 Task: Add Checklist CL0003 to Card Card0003 in Board Board0001 in Development in Trello
Action: Mouse moved to (599, 46)
Screenshot: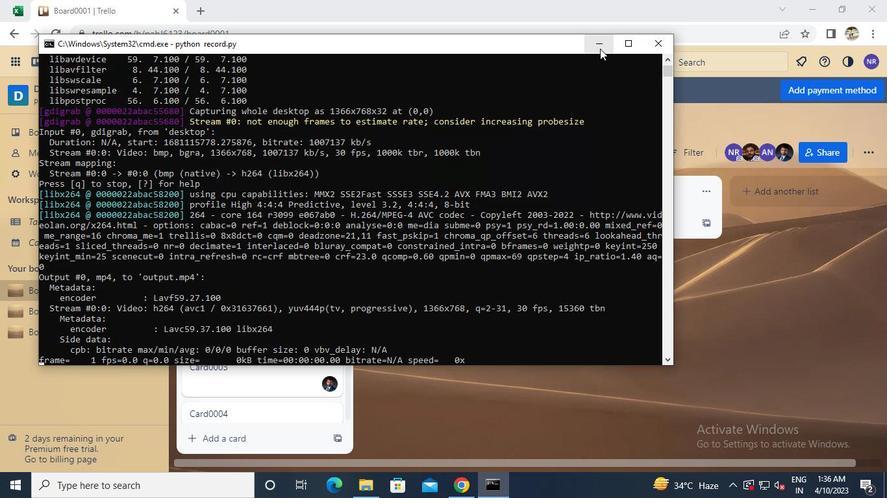 
Action: Mouse pressed left at (599, 46)
Screenshot: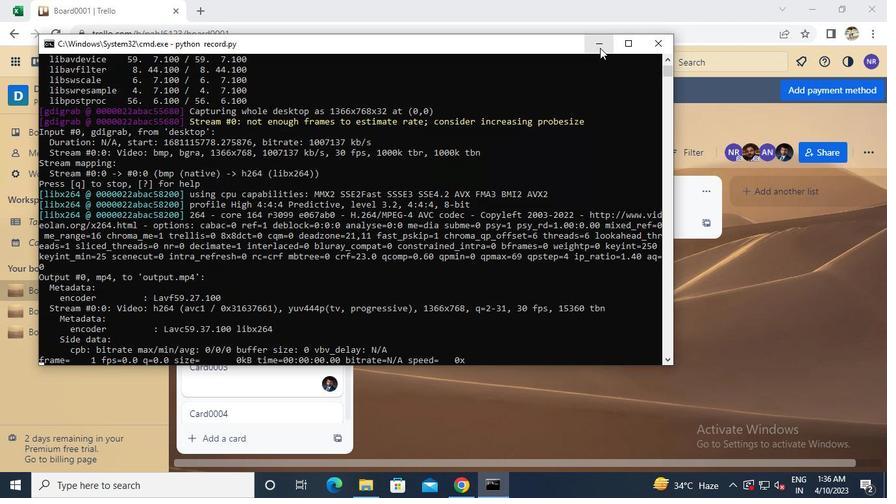 
Action: Mouse moved to (251, 366)
Screenshot: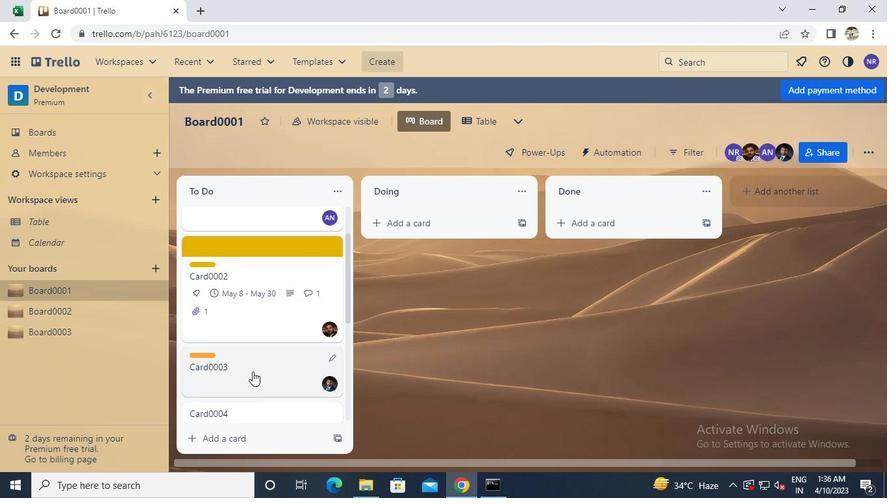 
Action: Mouse pressed left at (251, 366)
Screenshot: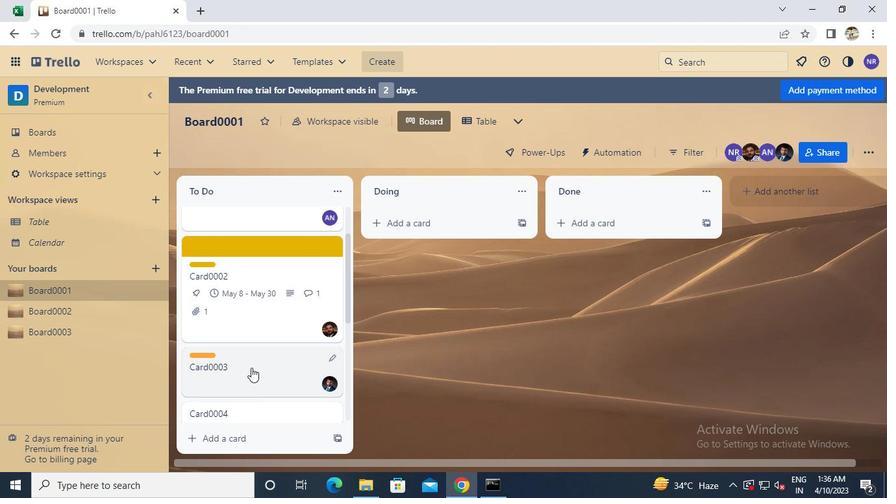 
Action: Mouse moved to (597, 267)
Screenshot: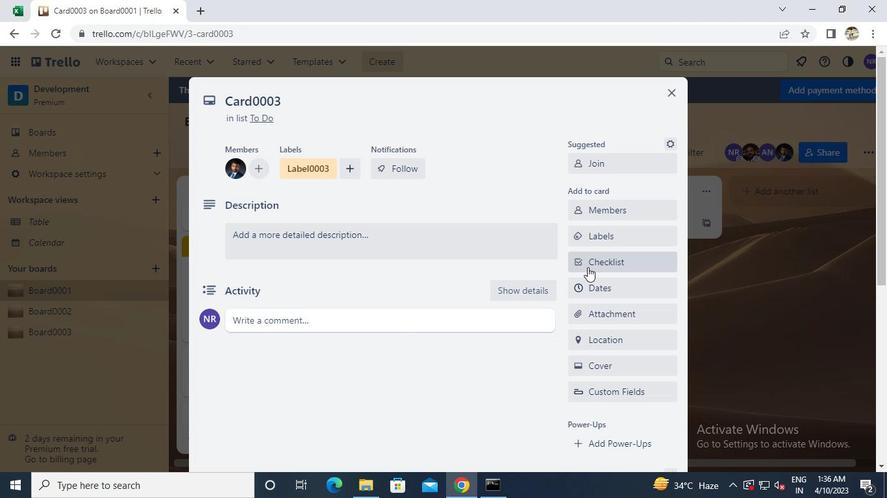 
Action: Mouse pressed left at (597, 267)
Screenshot: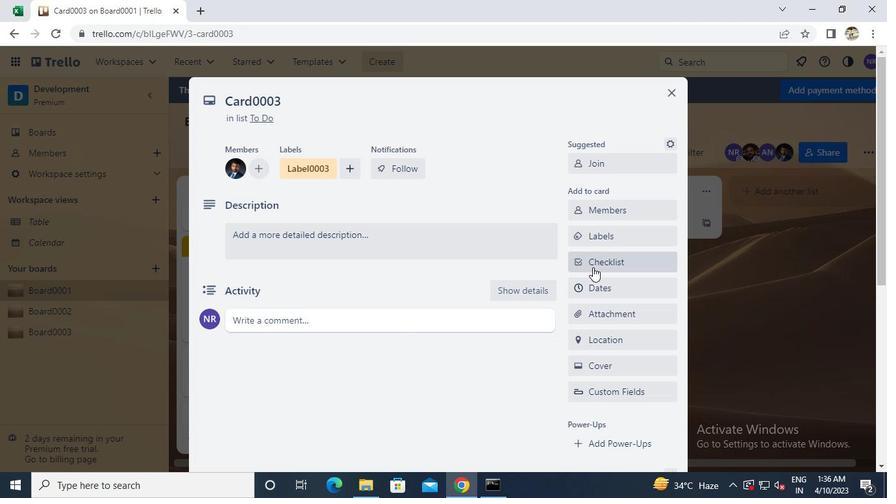 
Action: Mouse moved to (597, 267)
Screenshot: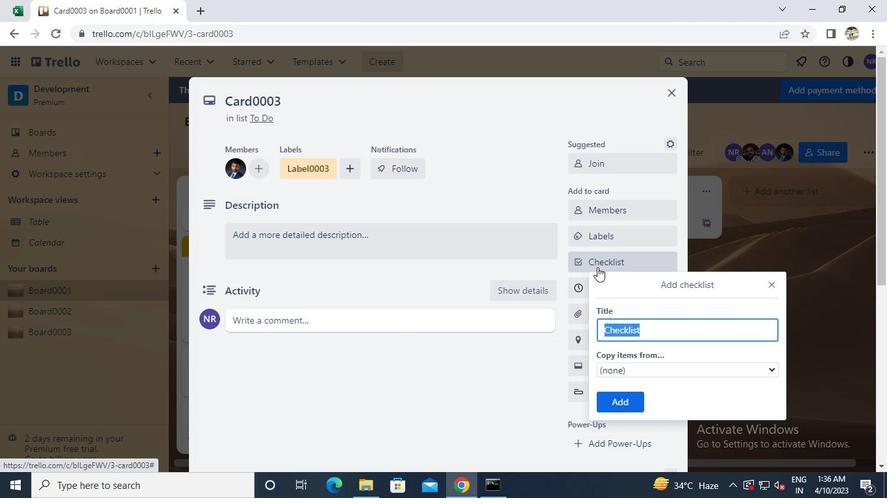 
Action: Keyboard Key.caps_lock
Screenshot: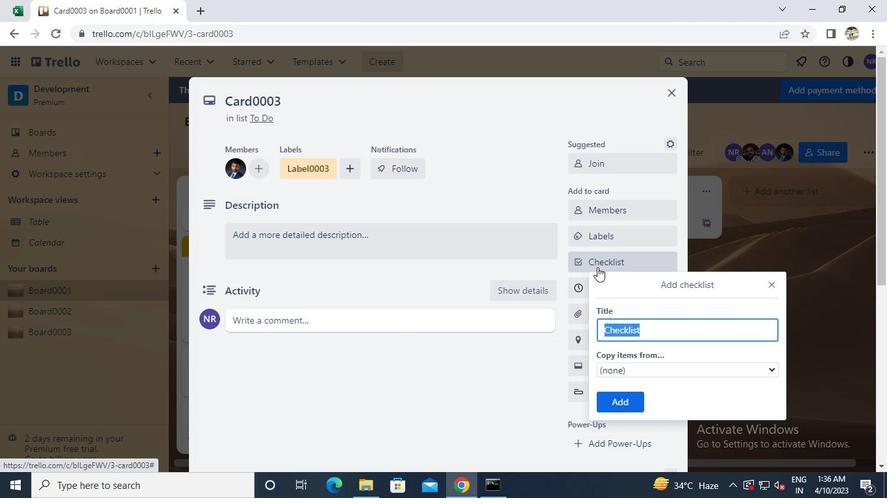 
Action: Keyboard c
Screenshot: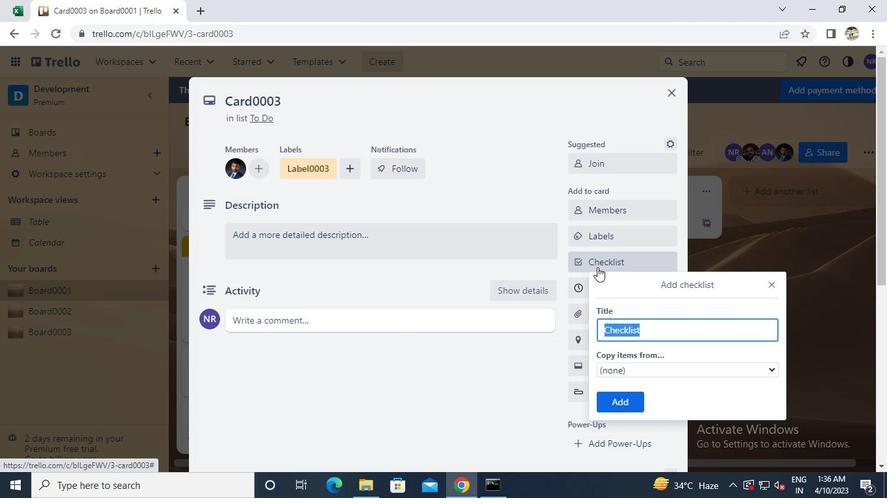 
Action: Keyboard l
Screenshot: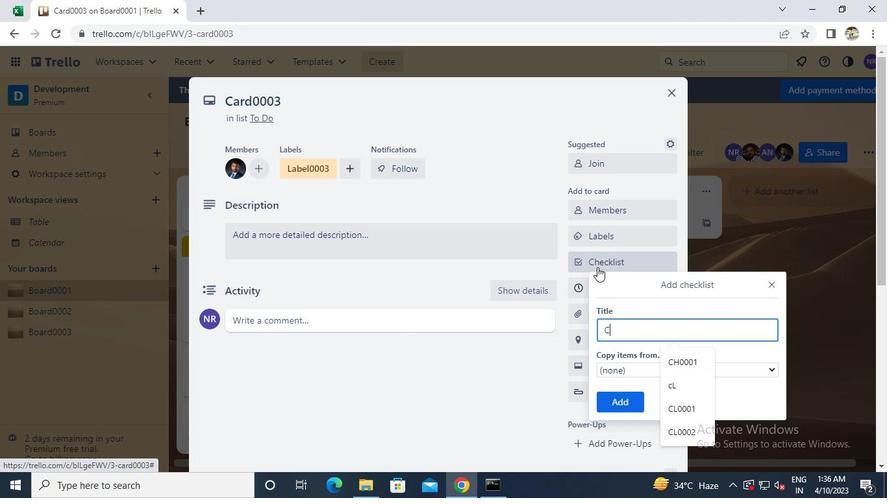 
Action: Keyboard 0
Screenshot: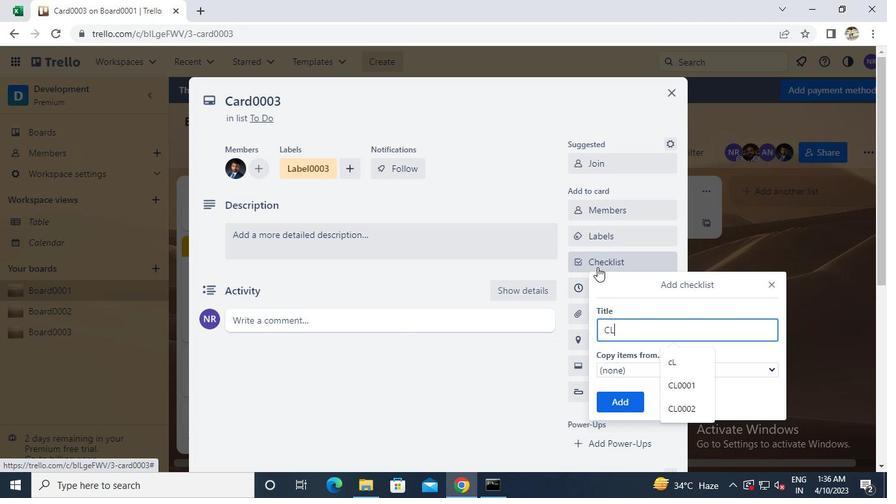 
Action: Keyboard 0
Screenshot: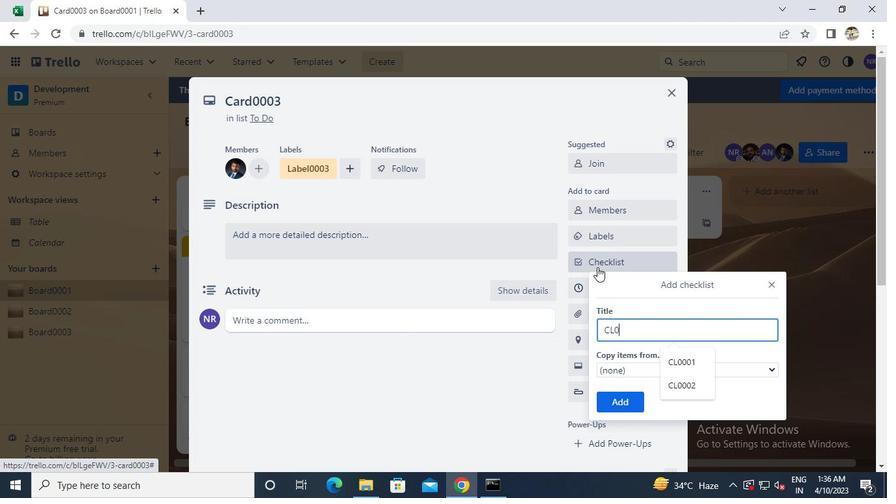 
Action: Keyboard 0
Screenshot: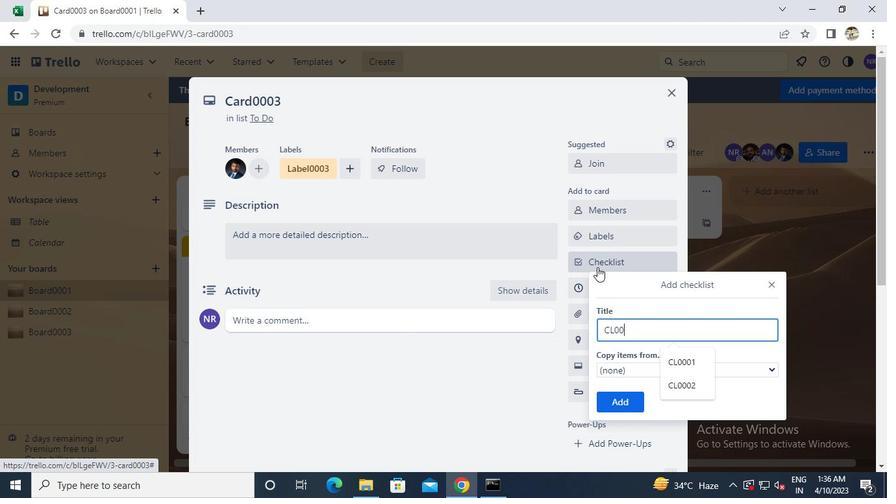 
Action: Keyboard 3
Screenshot: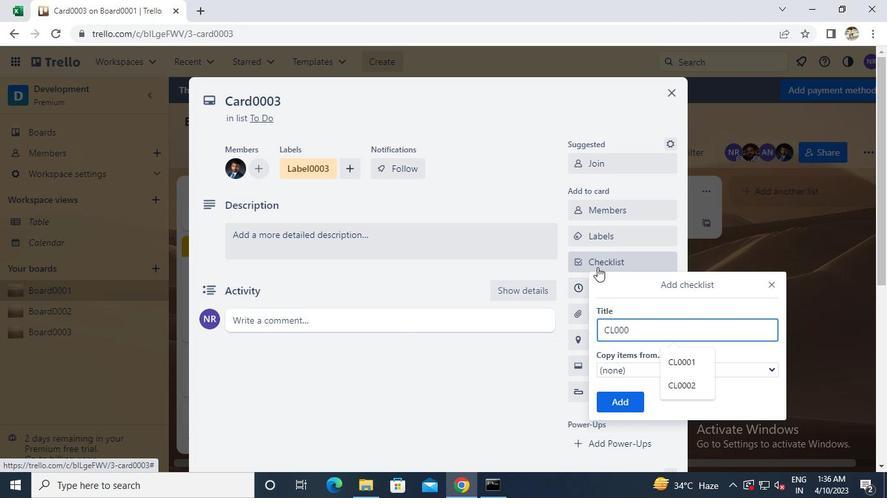 
Action: Mouse moved to (620, 404)
Screenshot: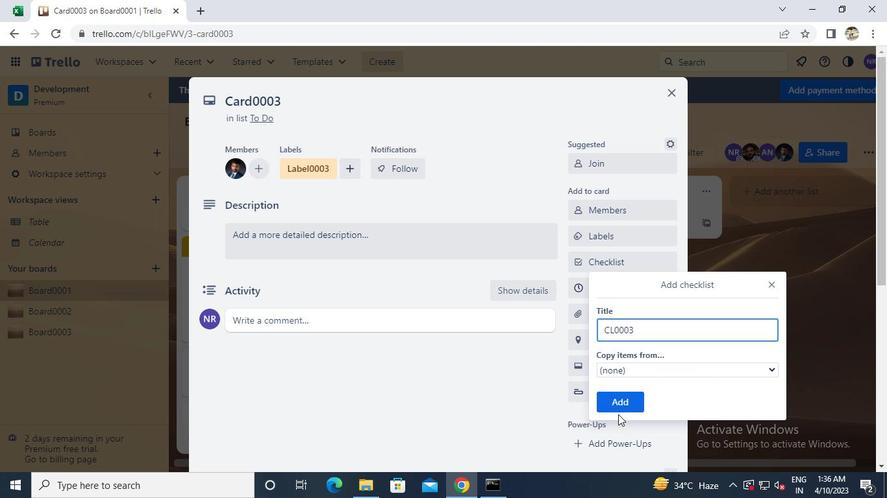 
Action: Mouse pressed left at (620, 404)
Screenshot: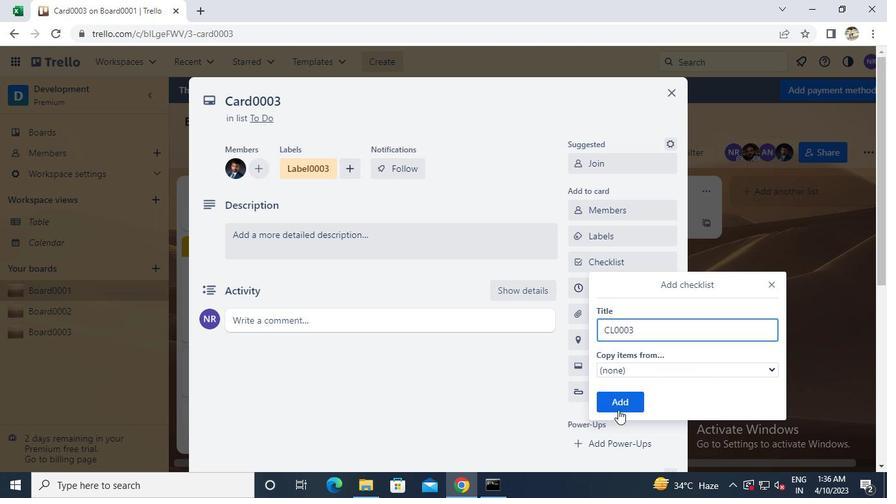 
Action: Mouse moved to (669, 90)
Screenshot: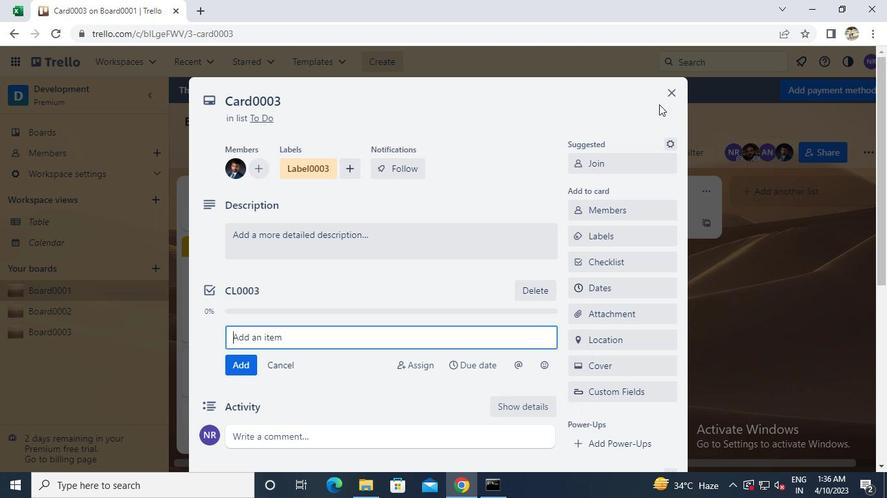 
Action: Mouse pressed left at (669, 90)
Screenshot: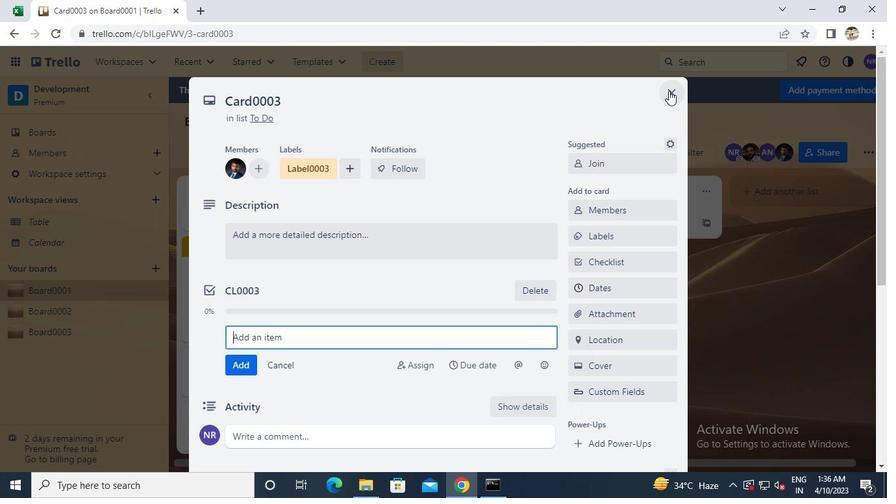 
Action: Mouse moved to (493, 486)
Screenshot: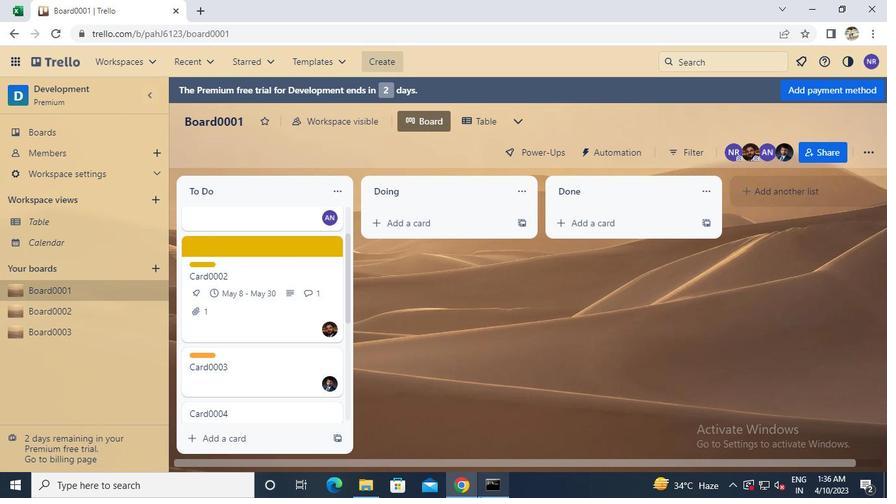 
Action: Mouse pressed left at (493, 486)
Screenshot: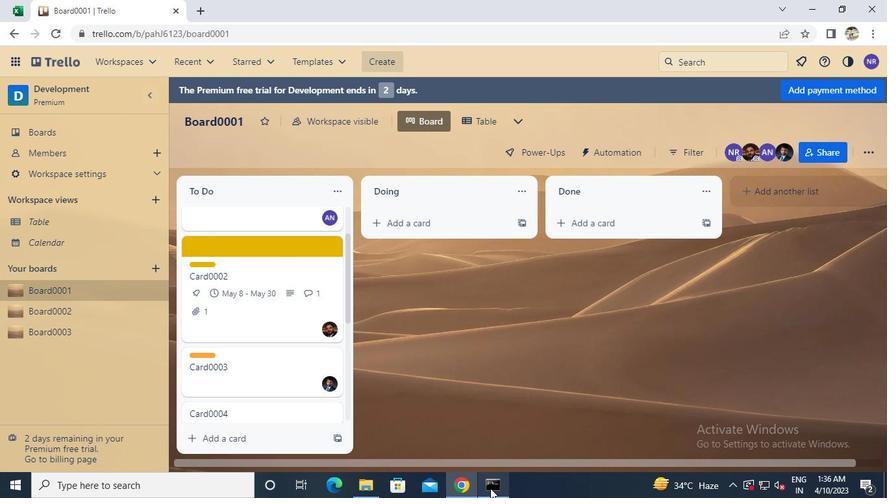 
Action: Mouse moved to (649, 45)
Screenshot: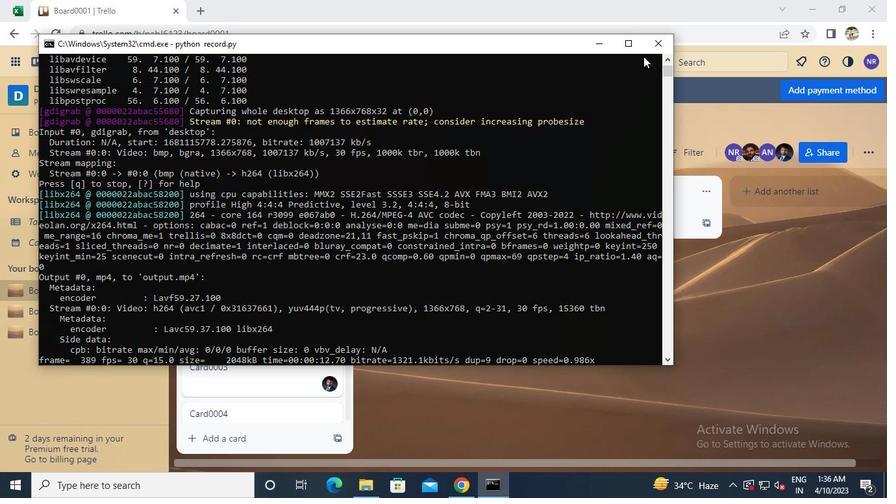 
Action: Mouse pressed left at (649, 45)
Screenshot: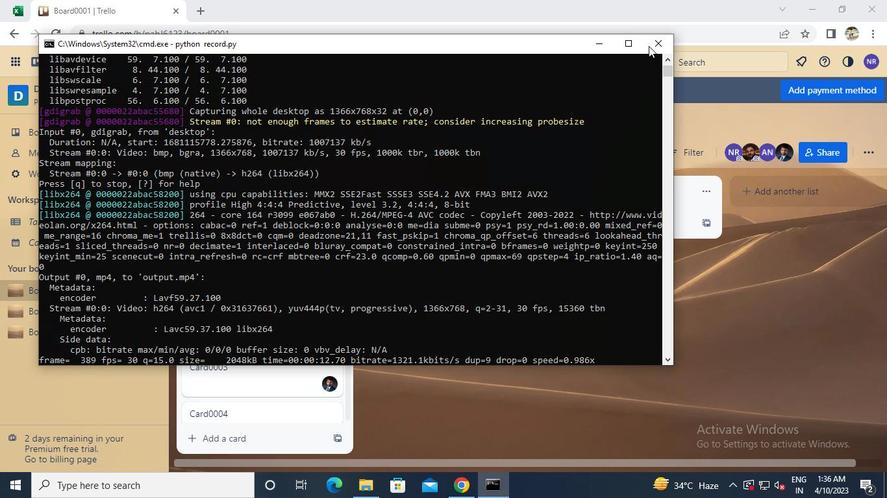 
